 Task: Invite Team Member Softage.1@softage.net to Workspace Human Resources Software. Invite Team Member Softage.2@softage.net to Workspace Human Resources Software. Invite Team Member Softage.3@softage.net to Workspace Human Resources Software. Invite Team Member Softage.4@softage.net to Workspace Human Resources Software
Action: Mouse moved to (904, 131)
Screenshot: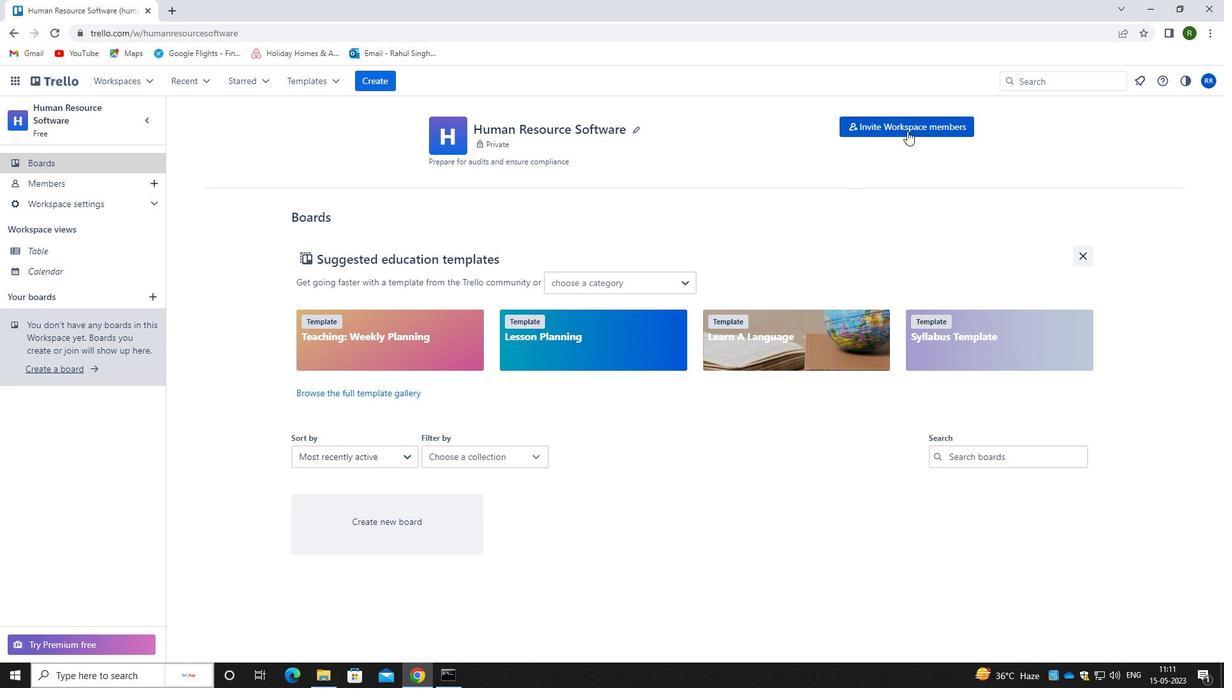 
Action: Mouse pressed left at (904, 131)
Screenshot: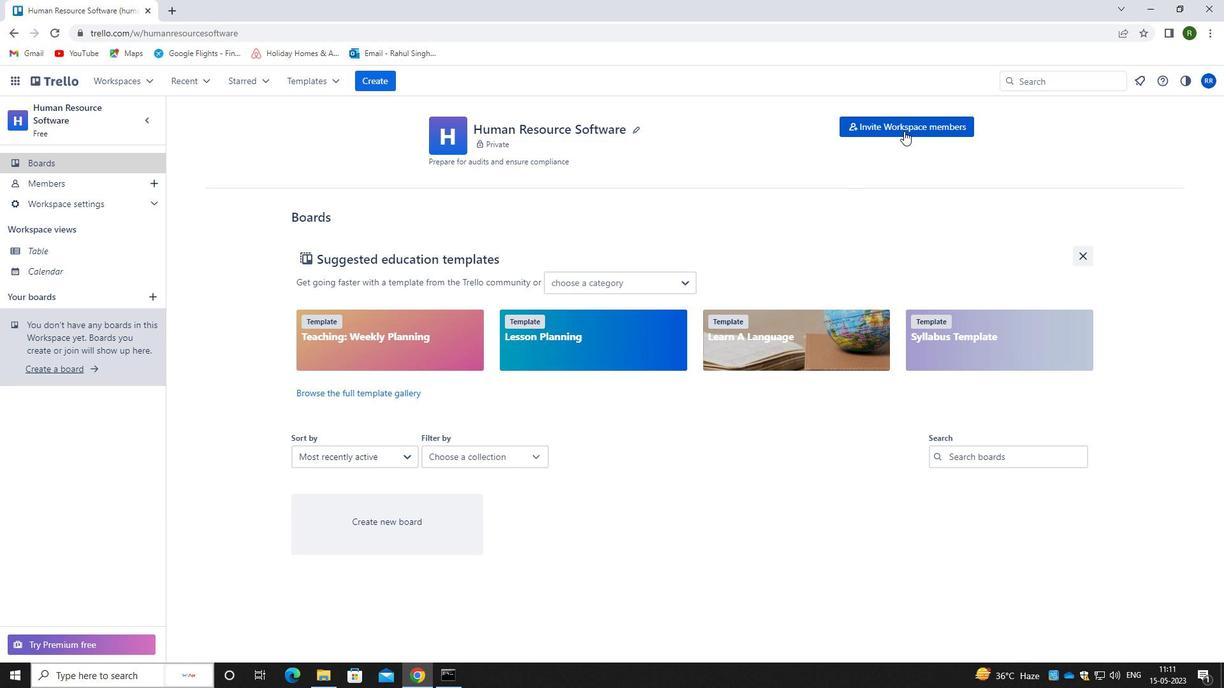 
Action: Mouse moved to (597, 334)
Screenshot: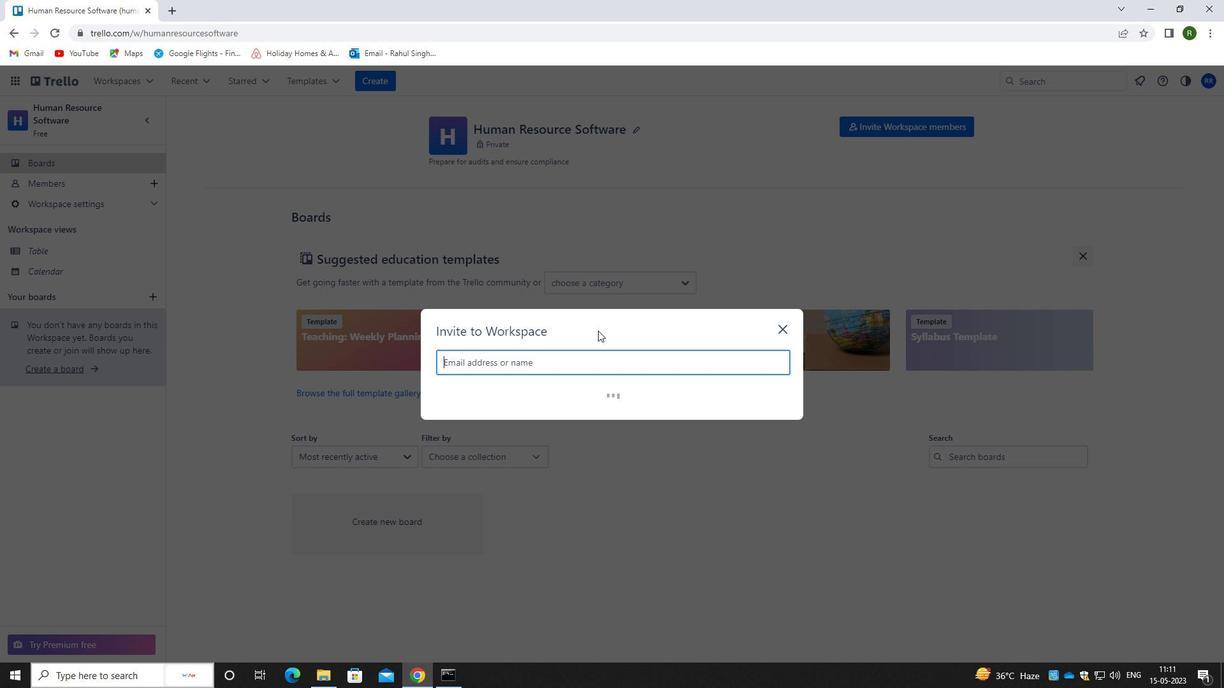 
Action: Key pressed <Key.caps_lock>s<Key.caps_lock>oftage.1<Key.shift>@SOFTAGE.NET
Screenshot: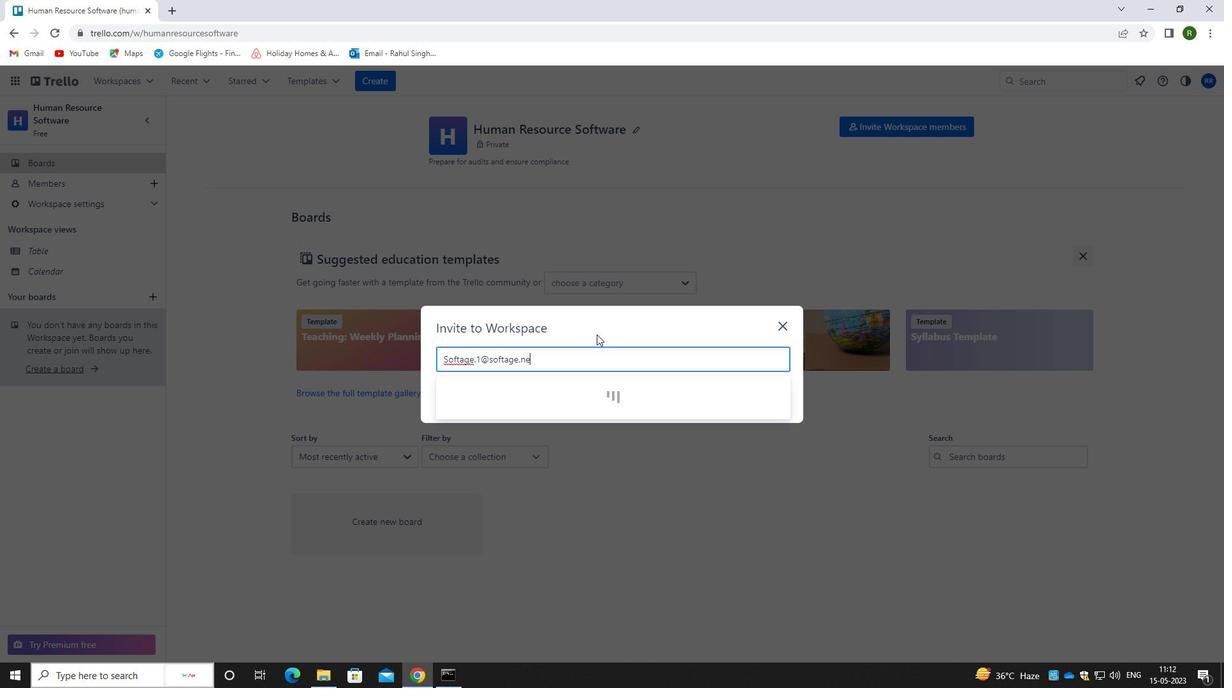 
Action: Mouse moved to (496, 391)
Screenshot: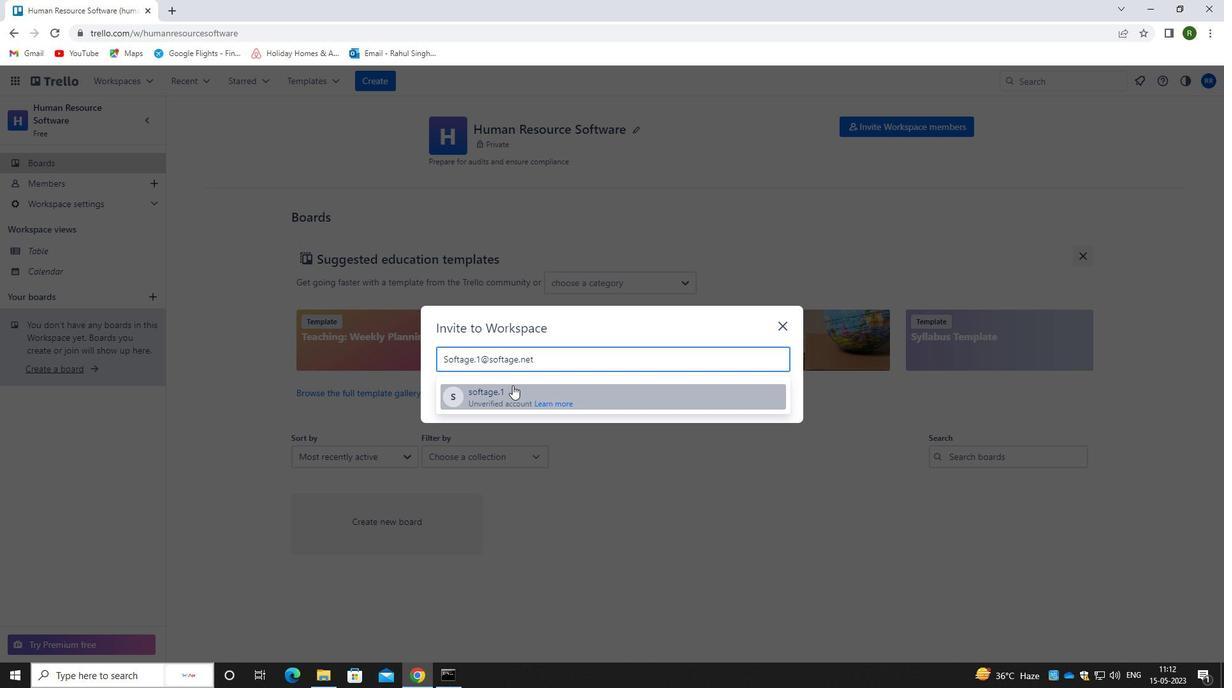 
Action: Mouse pressed left at (496, 391)
Screenshot: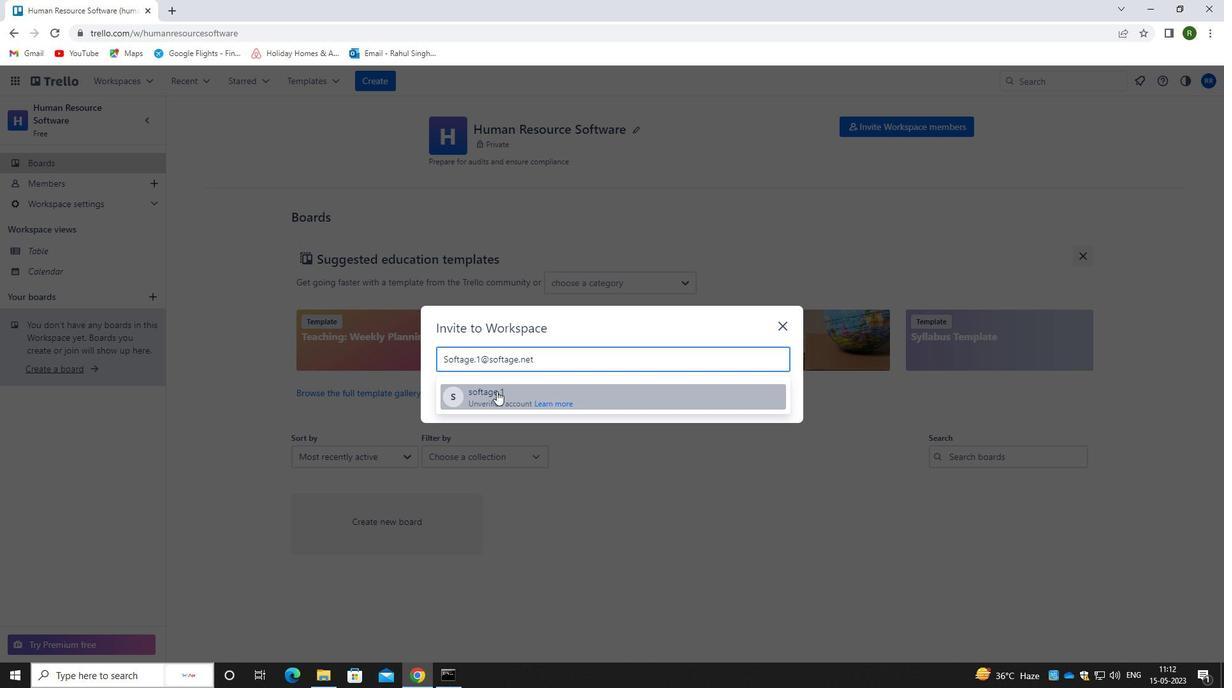 
Action: Mouse moved to (755, 341)
Screenshot: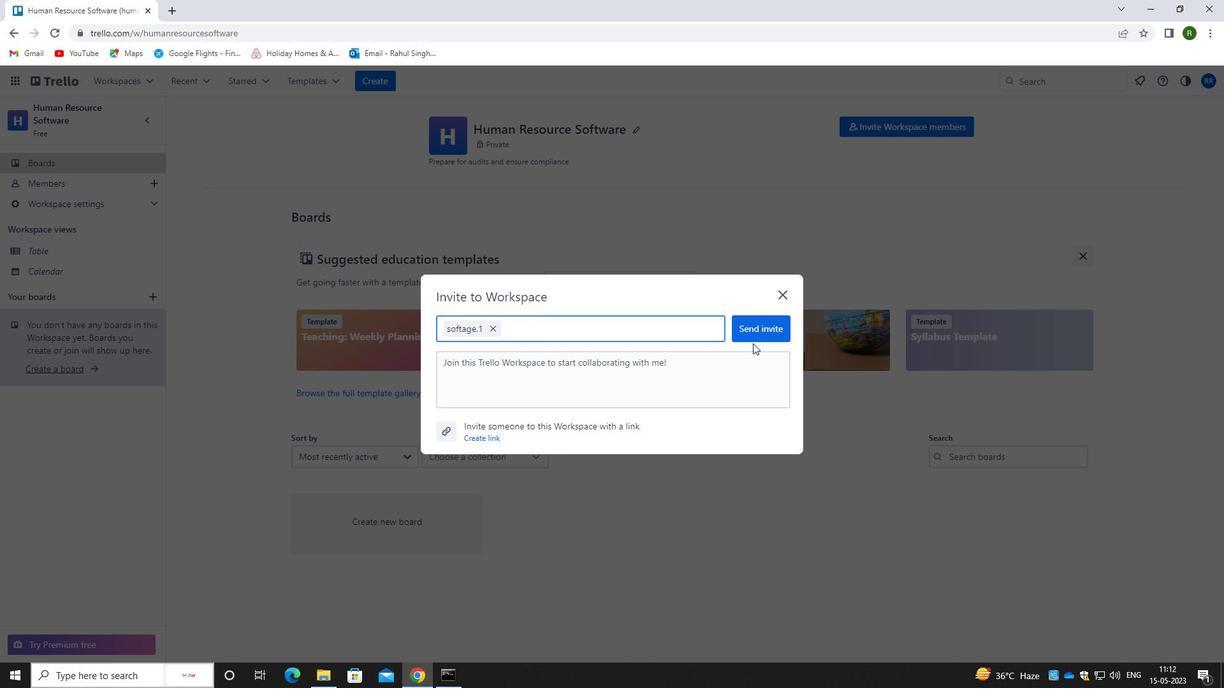 
Action: Mouse pressed left at (755, 341)
Screenshot: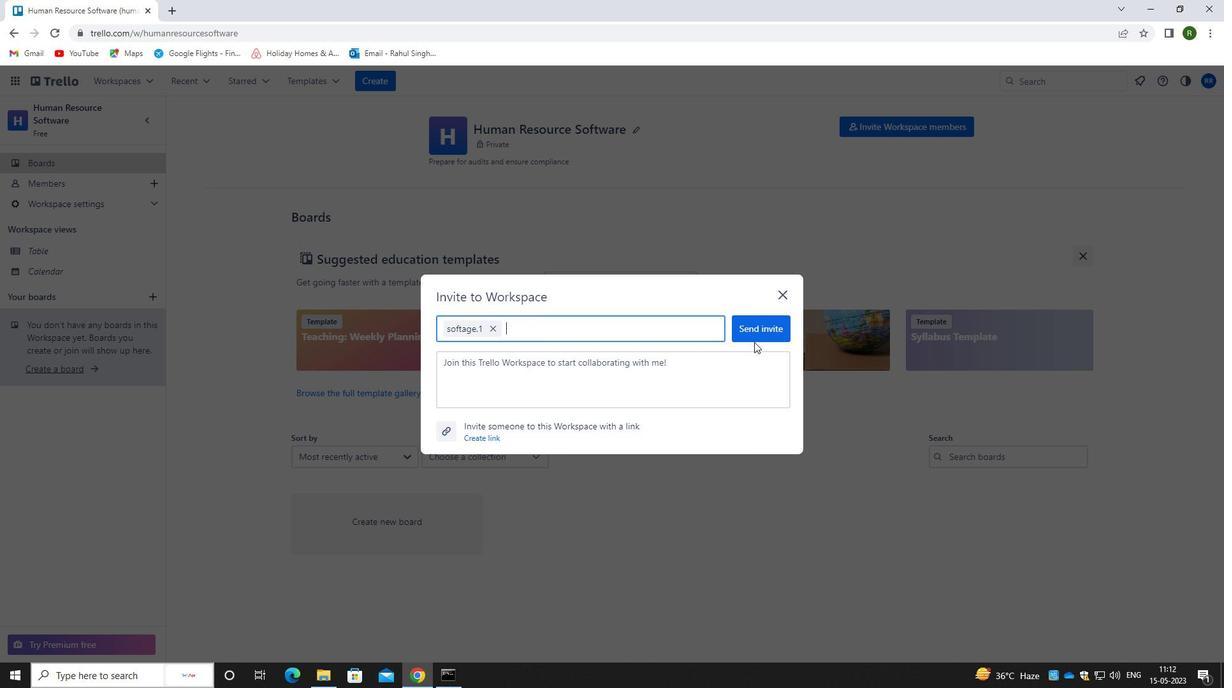 
Action: Mouse moved to (926, 132)
Screenshot: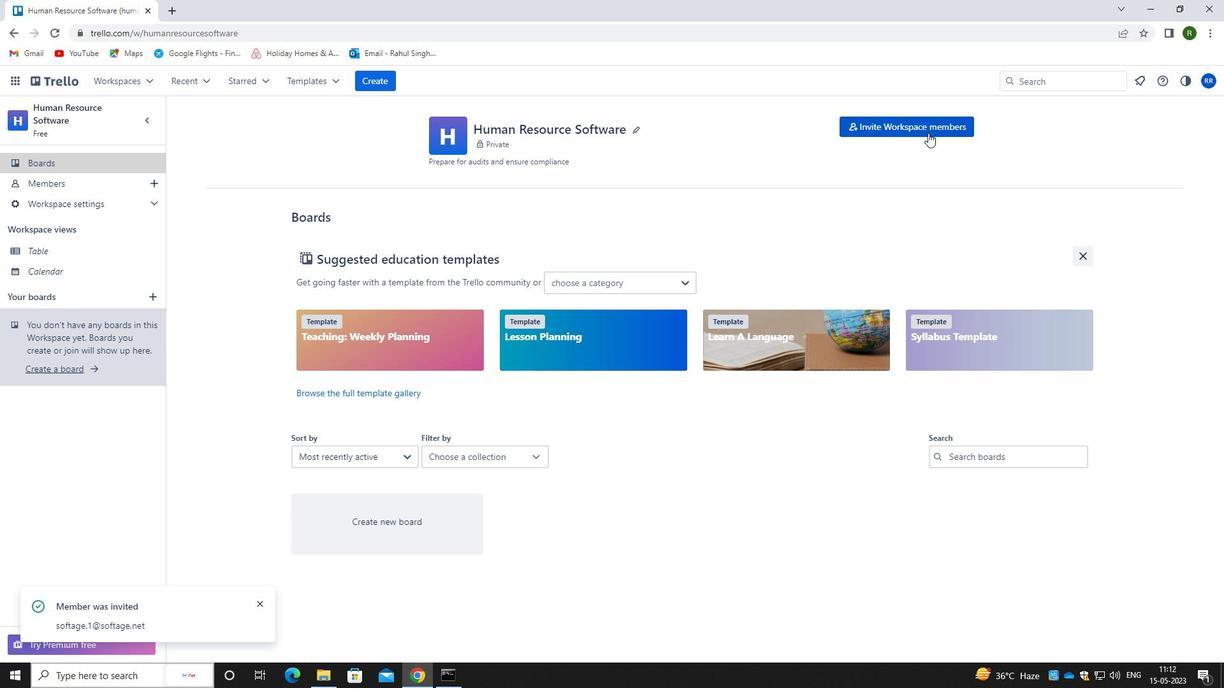 
Action: Mouse pressed left at (926, 132)
Screenshot: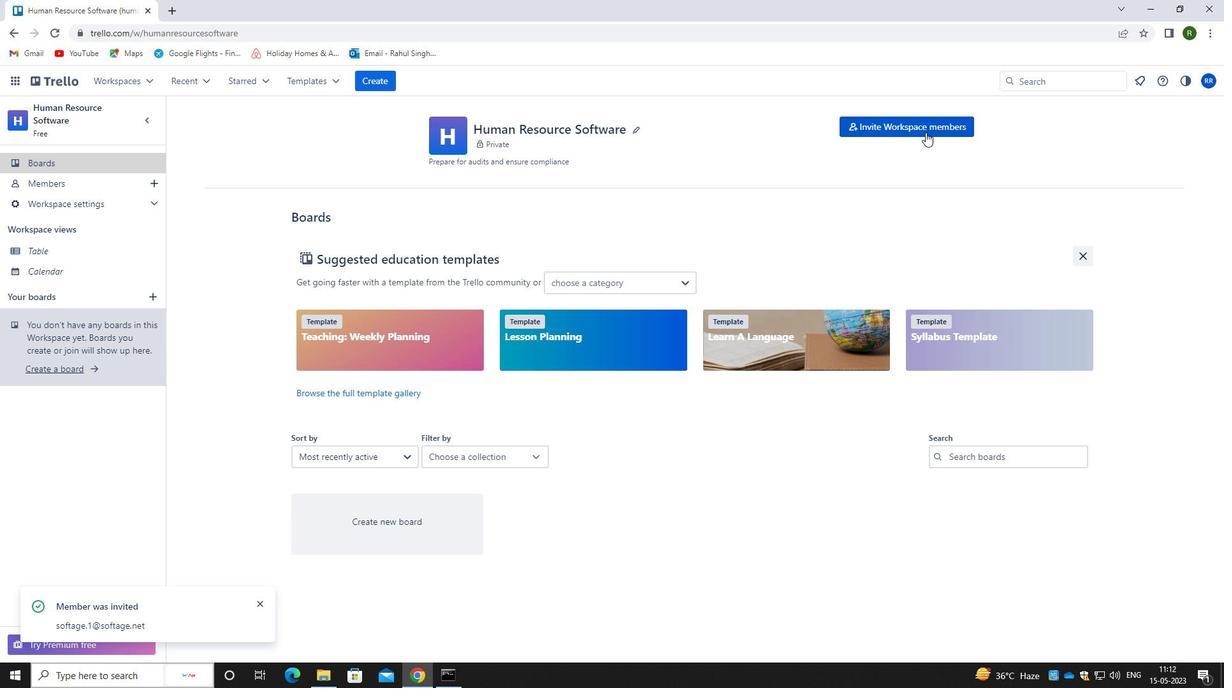 
Action: Mouse moved to (601, 337)
Screenshot: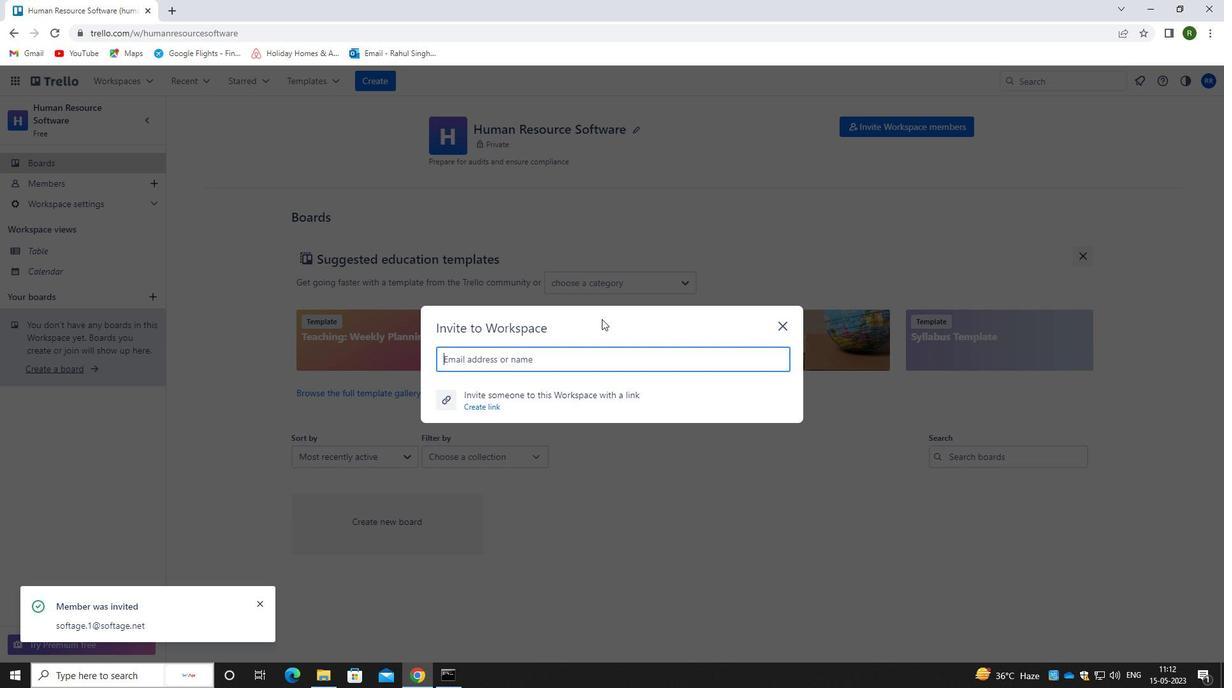 
Action: Key pressed <Key.caps_lock>S<Key.caps_lock>OFTAGE.2<Key.shift>@SOFTAGE.NET
Screenshot: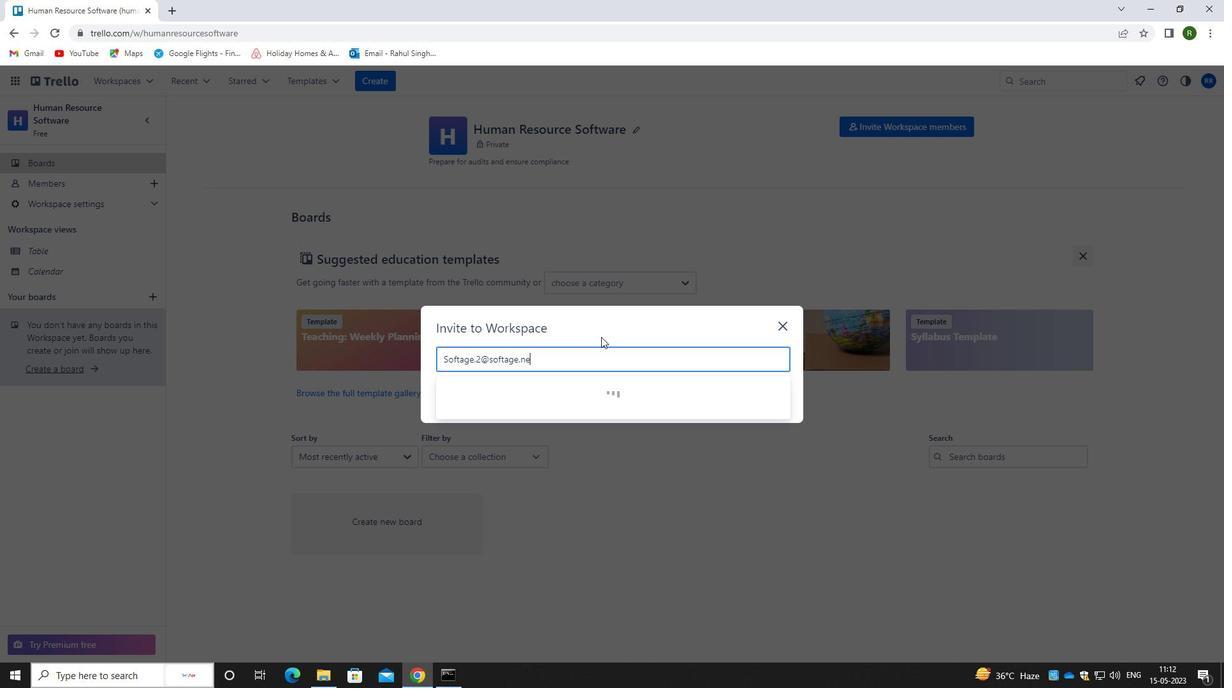 
Action: Mouse moved to (487, 398)
Screenshot: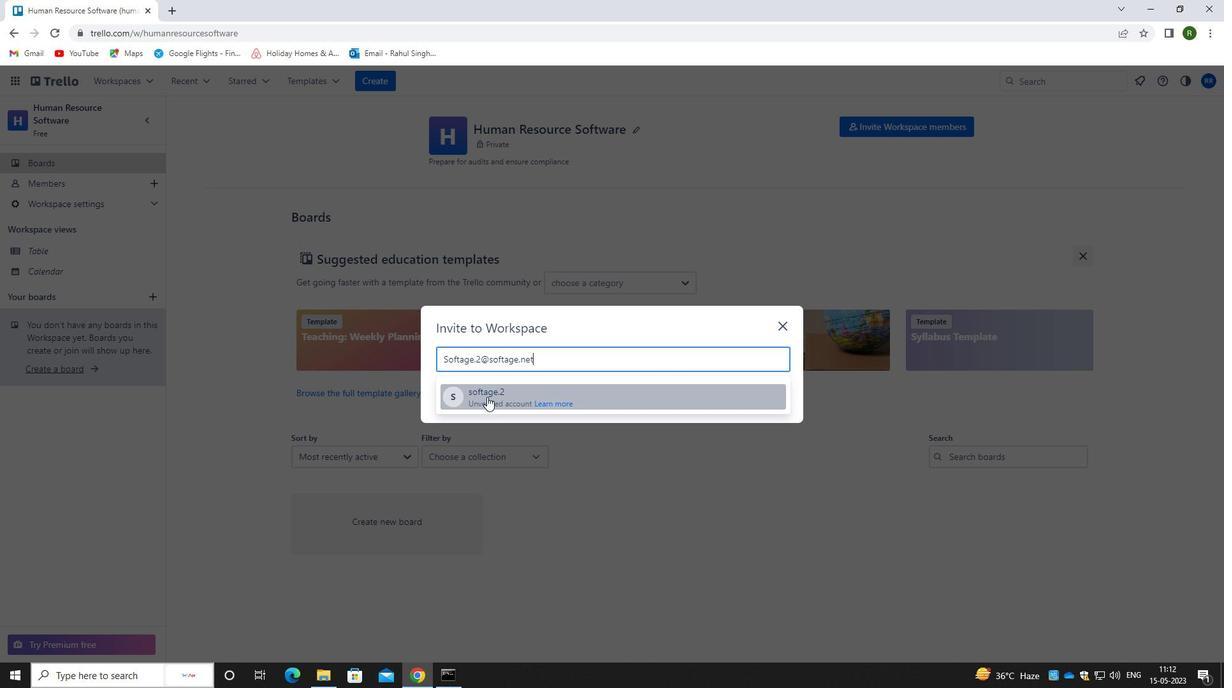 
Action: Mouse pressed left at (487, 398)
Screenshot: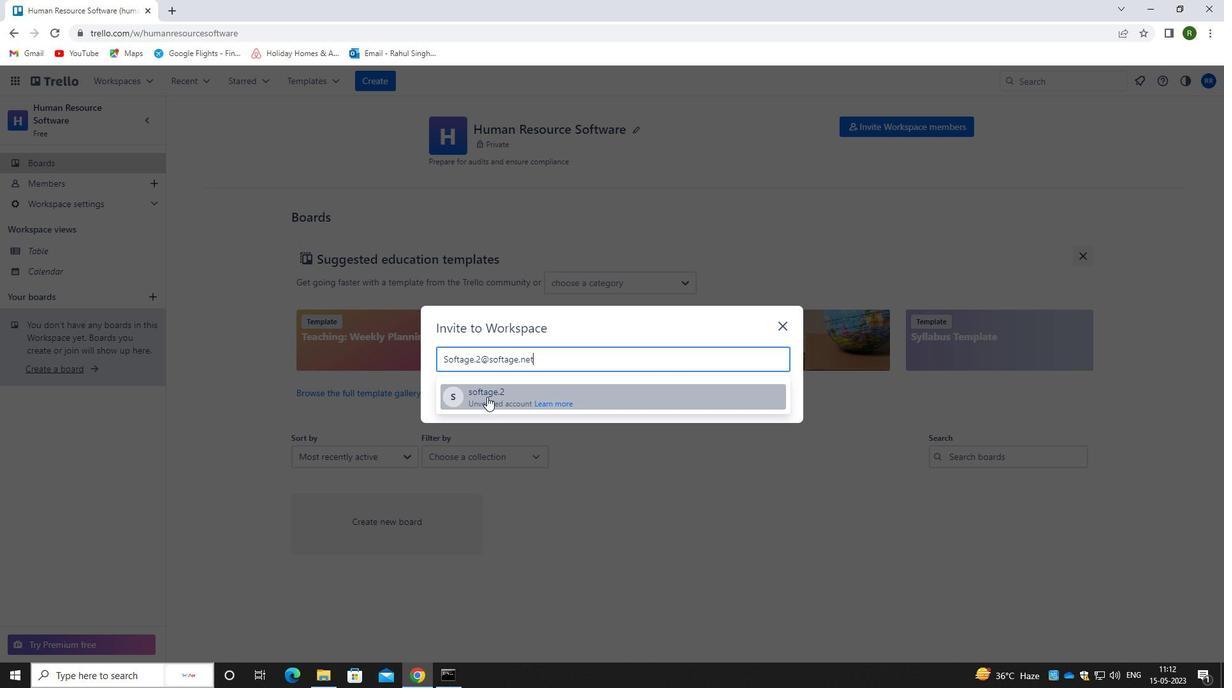 
Action: Mouse moved to (774, 330)
Screenshot: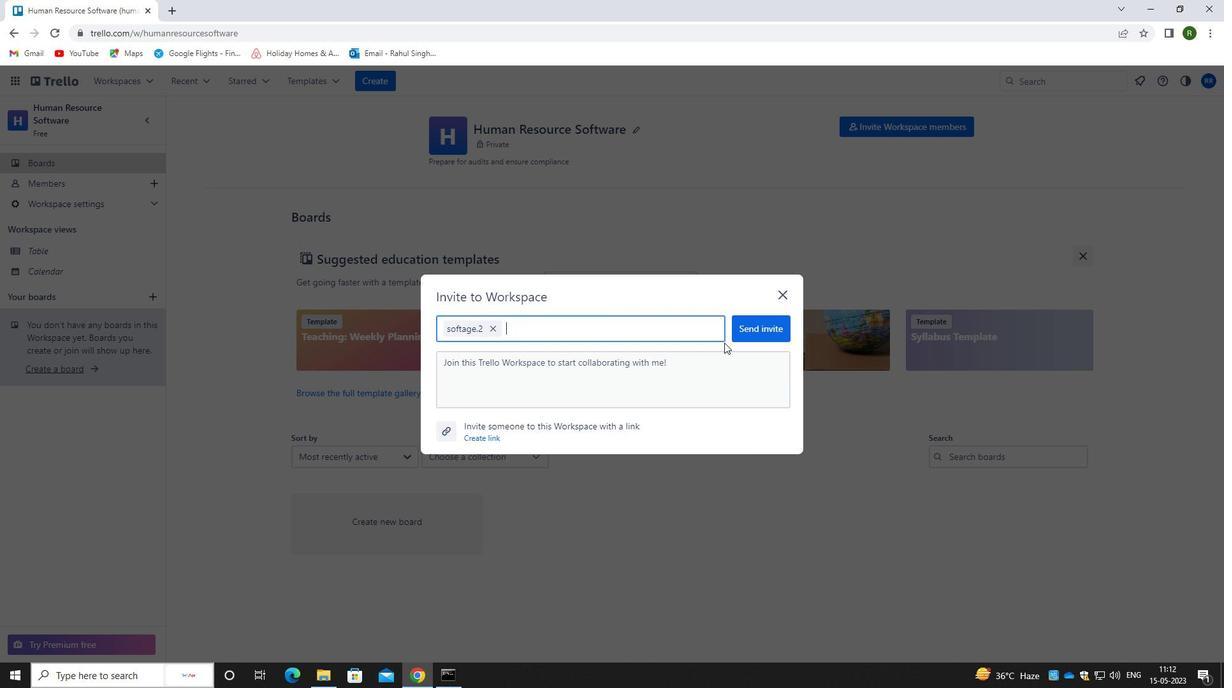 
Action: Mouse pressed left at (774, 330)
Screenshot: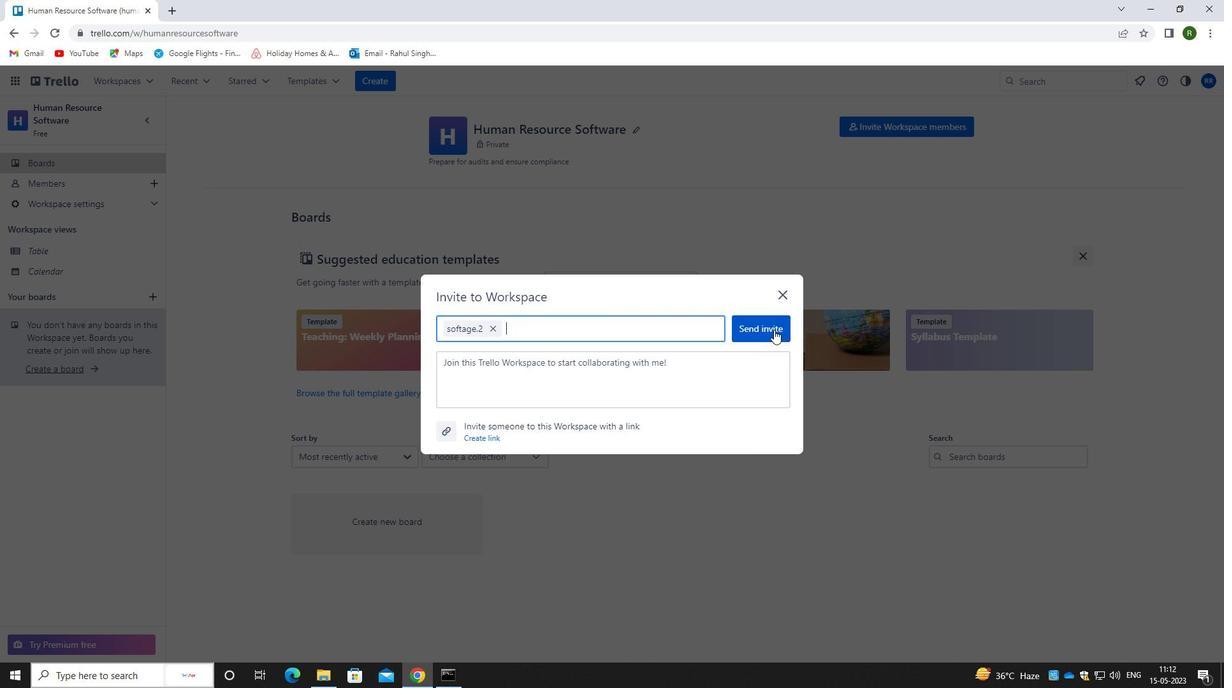 
Action: Mouse moved to (926, 126)
Screenshot: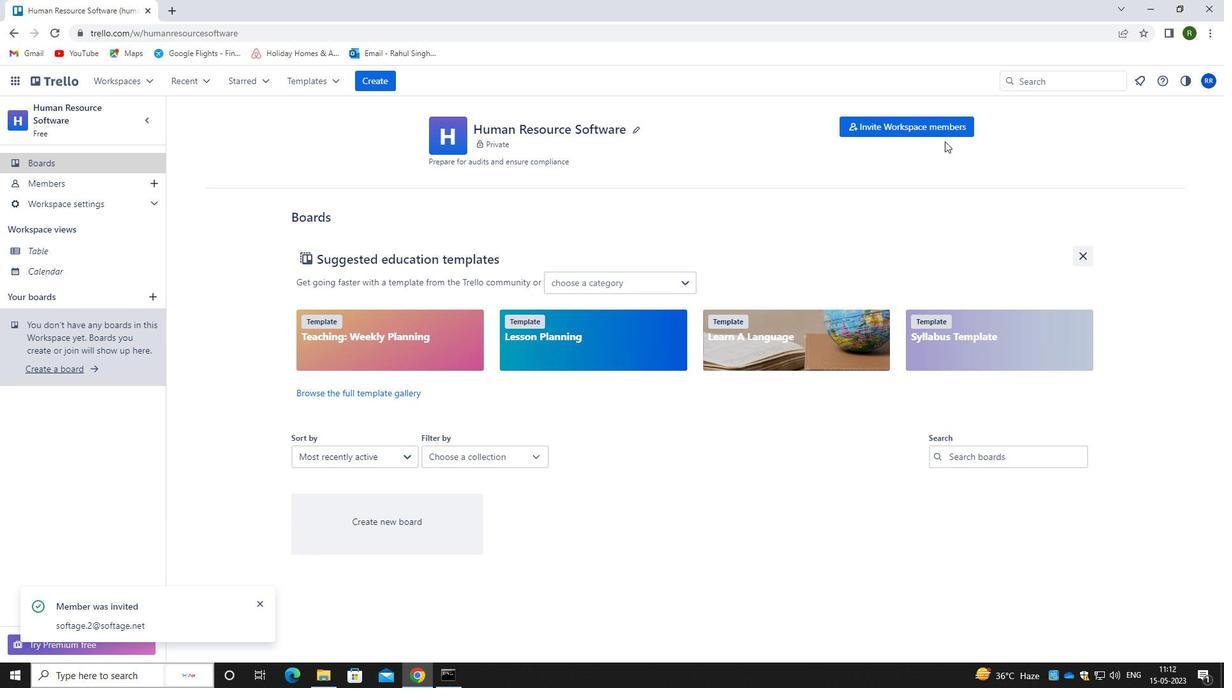 
Action: Mouse pressed left at (926, 126)
Screenshot: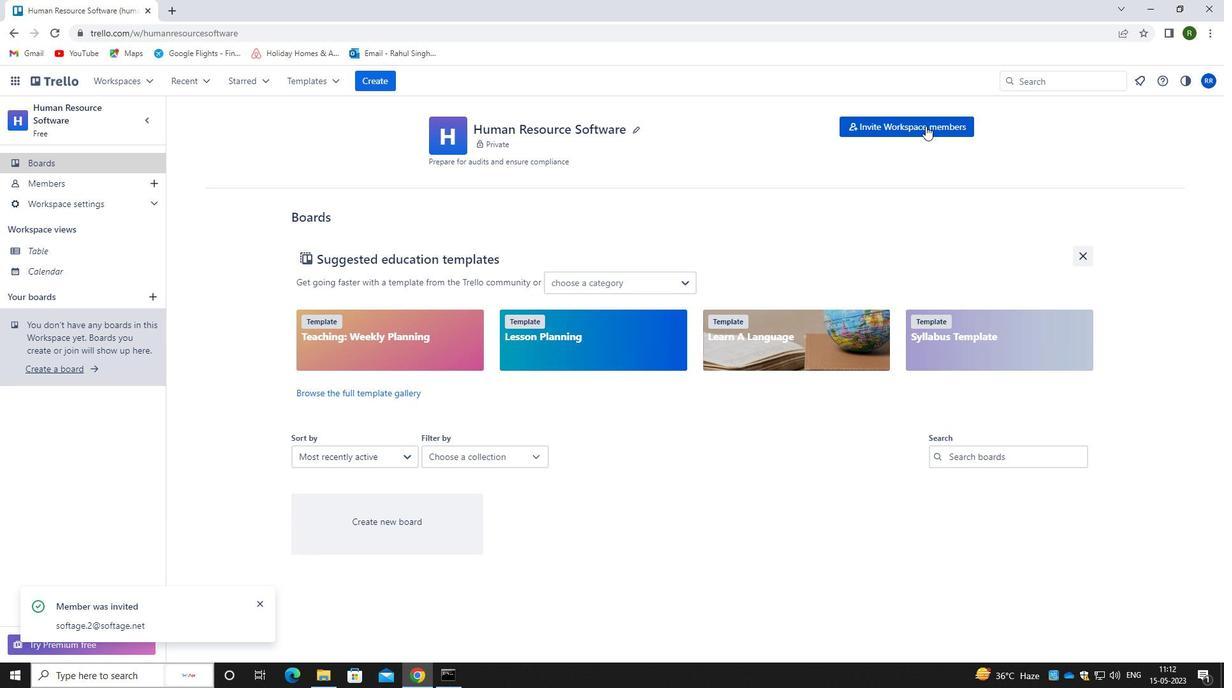 
Action: Mouse moved to (794, 223)
Screenshot: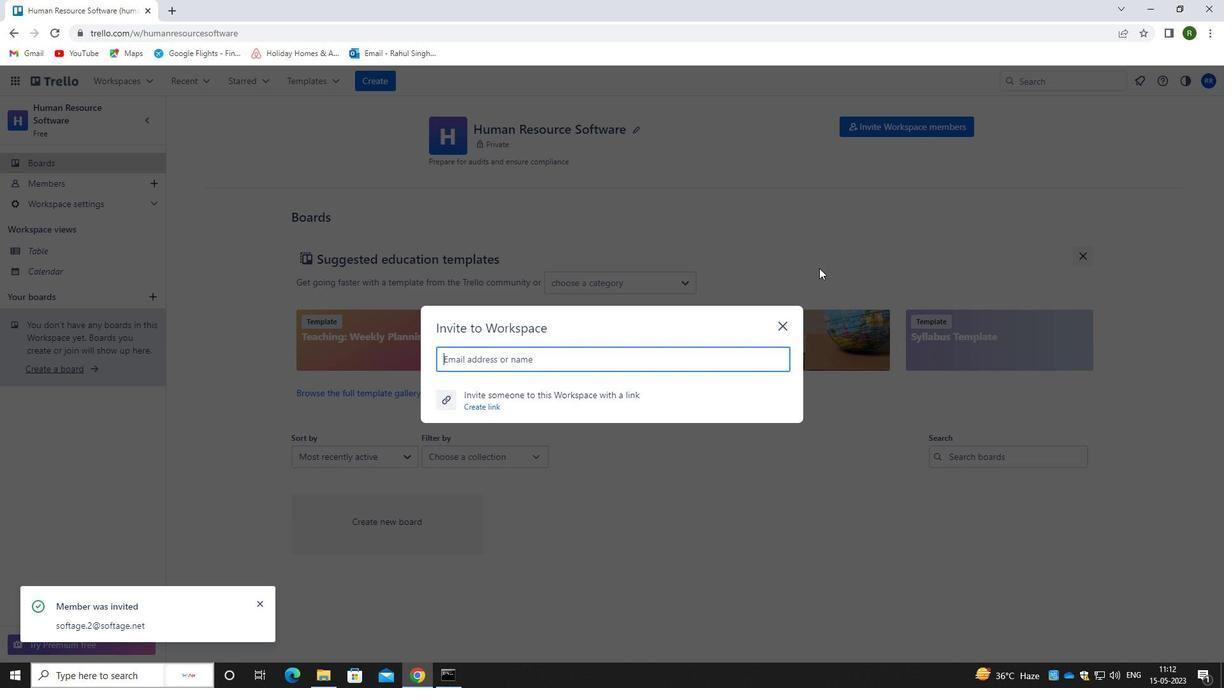 
Action: Mouse pressed left at (794, 223)
Screenshot: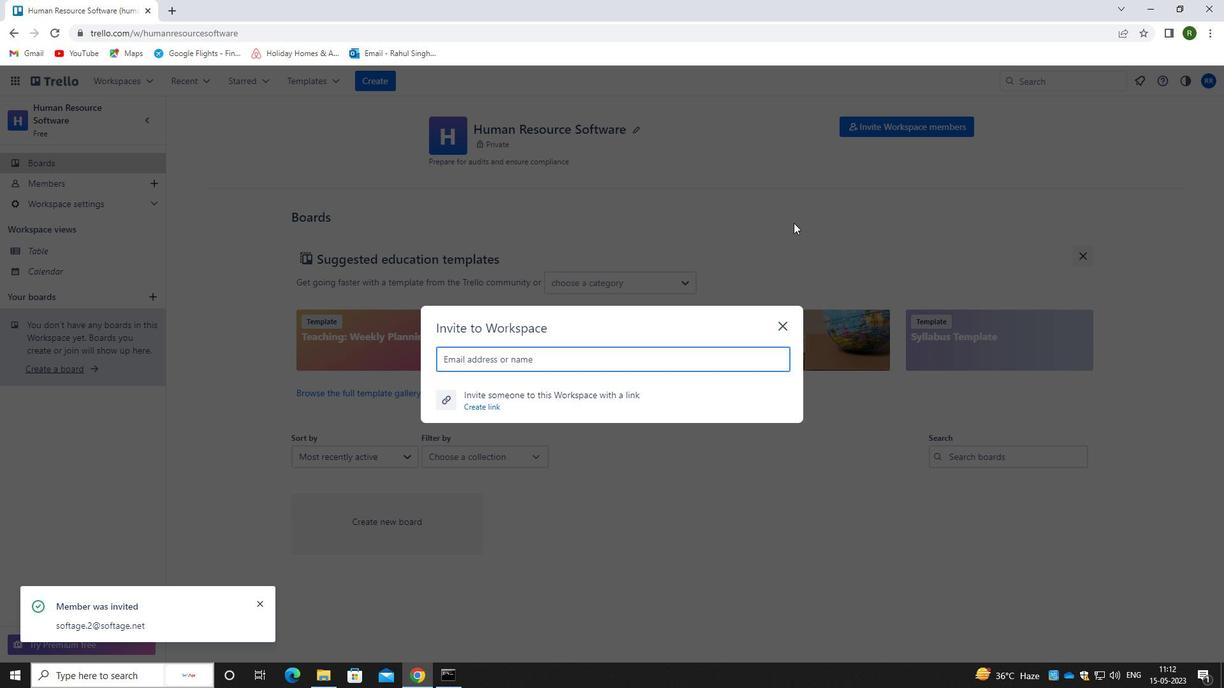 
Action: Mouse moved to (905, 123)
Screenshot: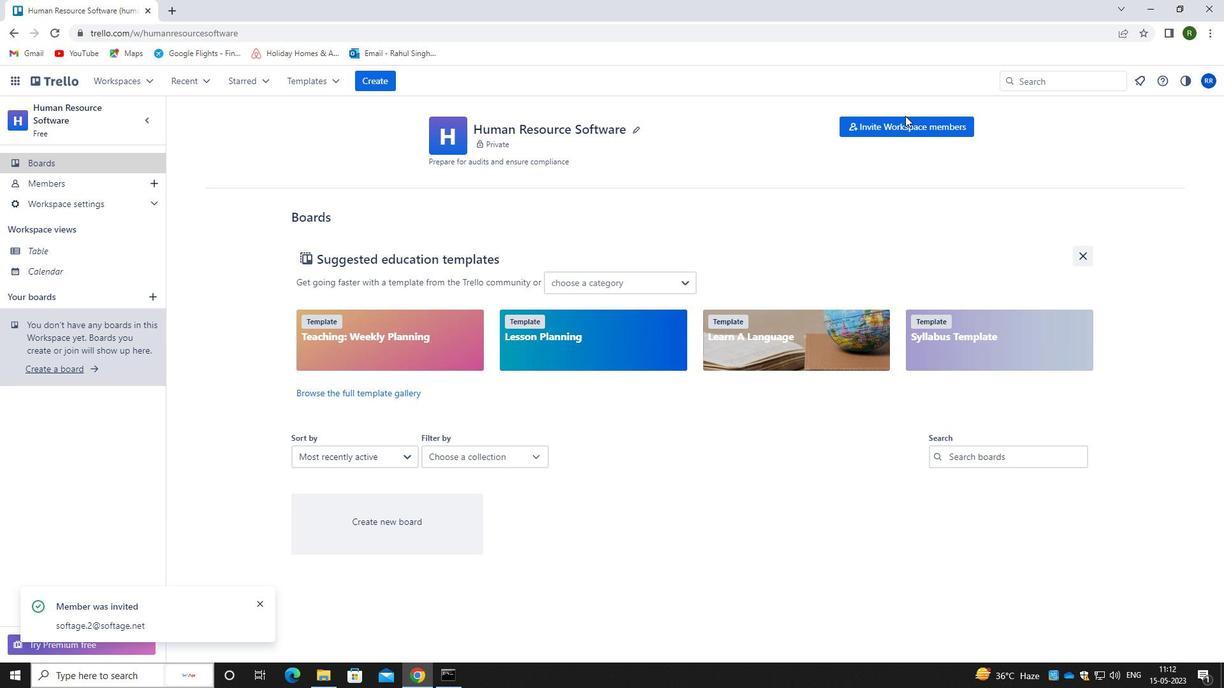 
Action: Mouse pressed left at (905, 123)
Screenshot: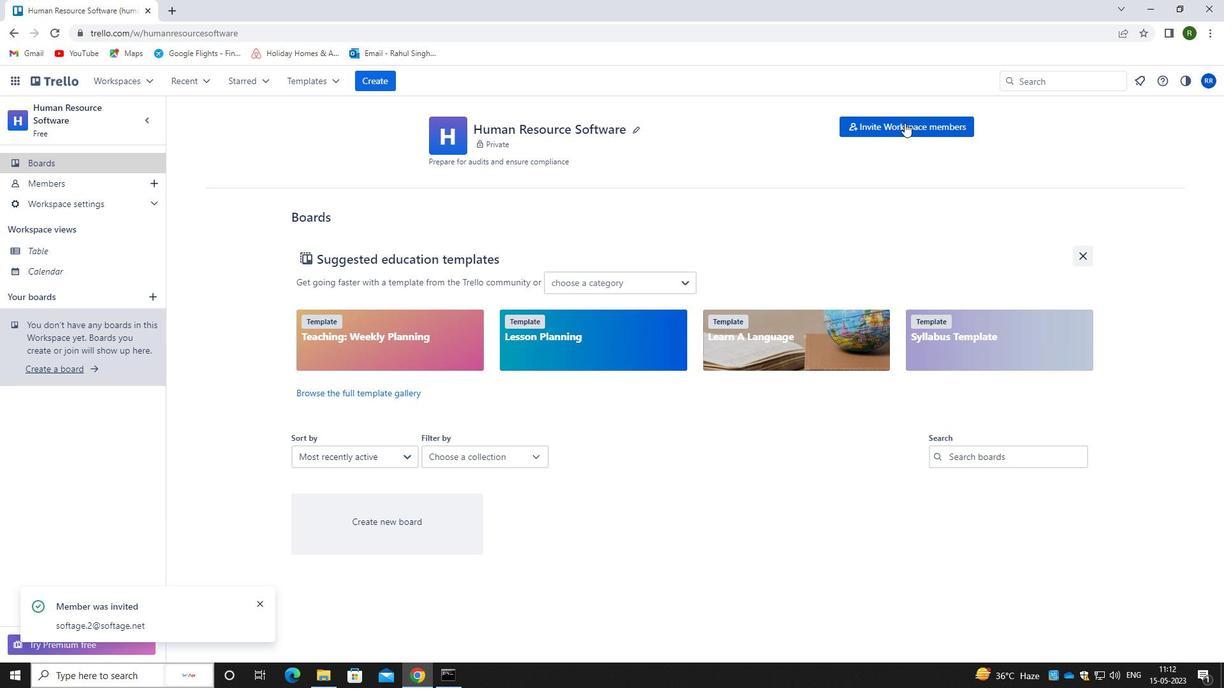 
Action: Mouse moved to (648, 345)
Screenshot: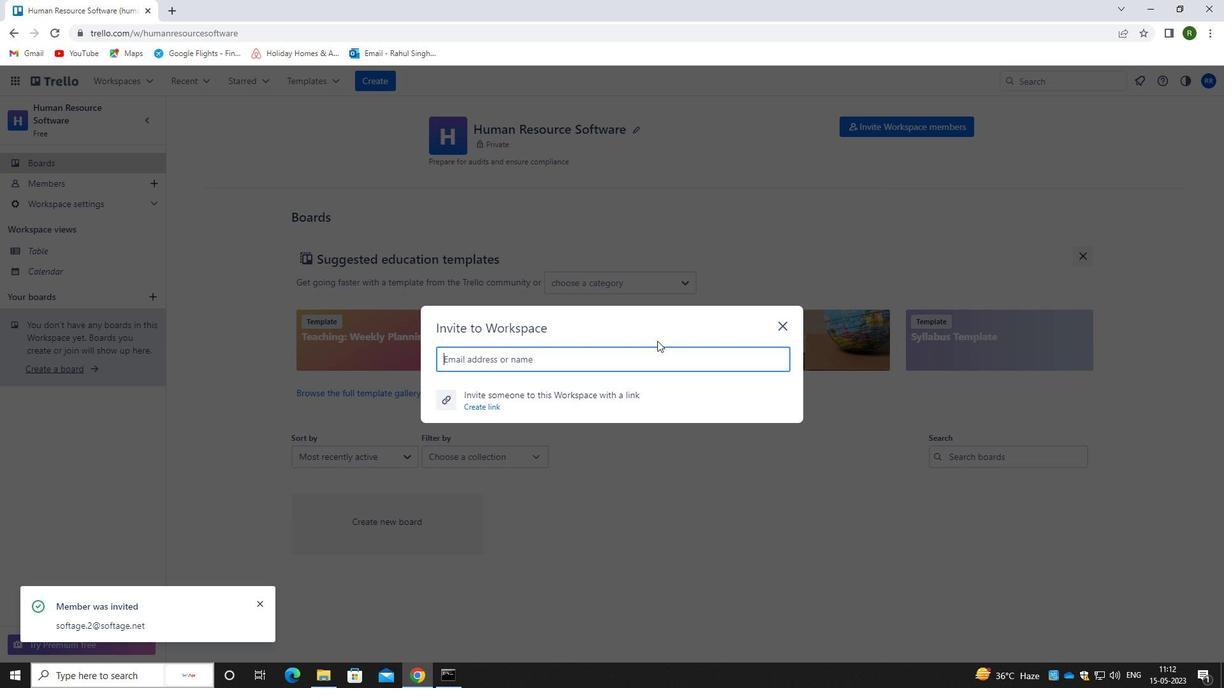
Action: Key pressed <Key.shift>SOFTAGE.3<Key.shift>@SOFTAGE.NET
Screenshot: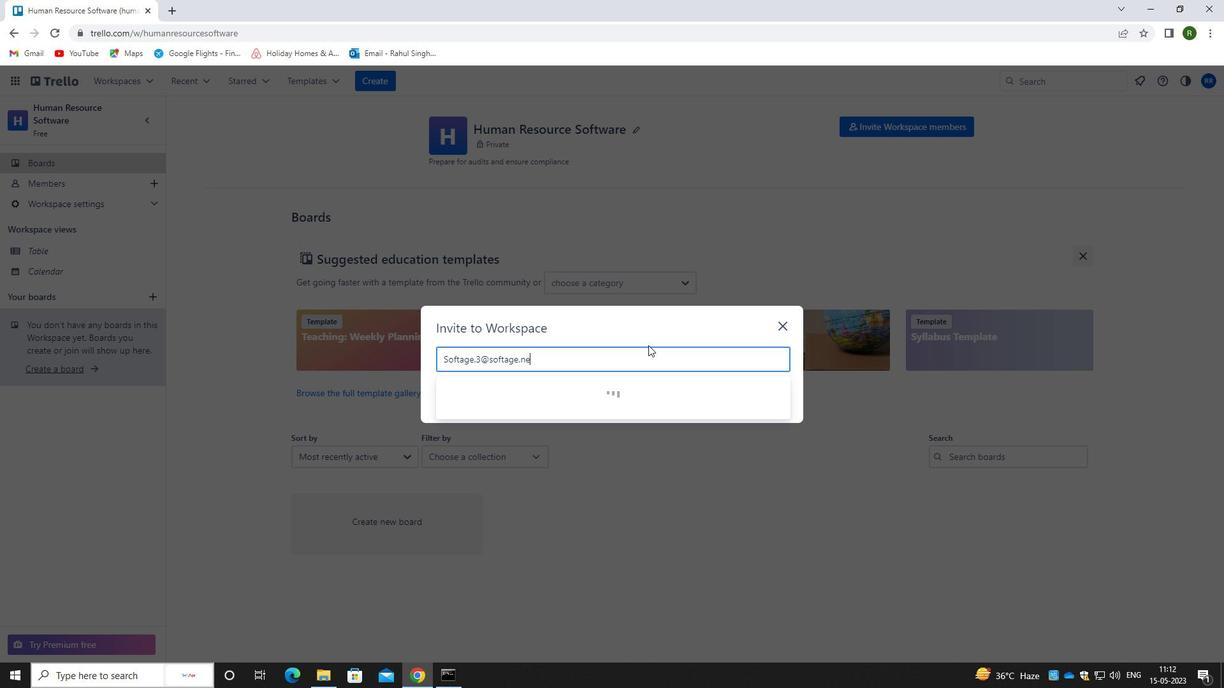 
Action: Mouse moved to (517, 389)
Screenshot: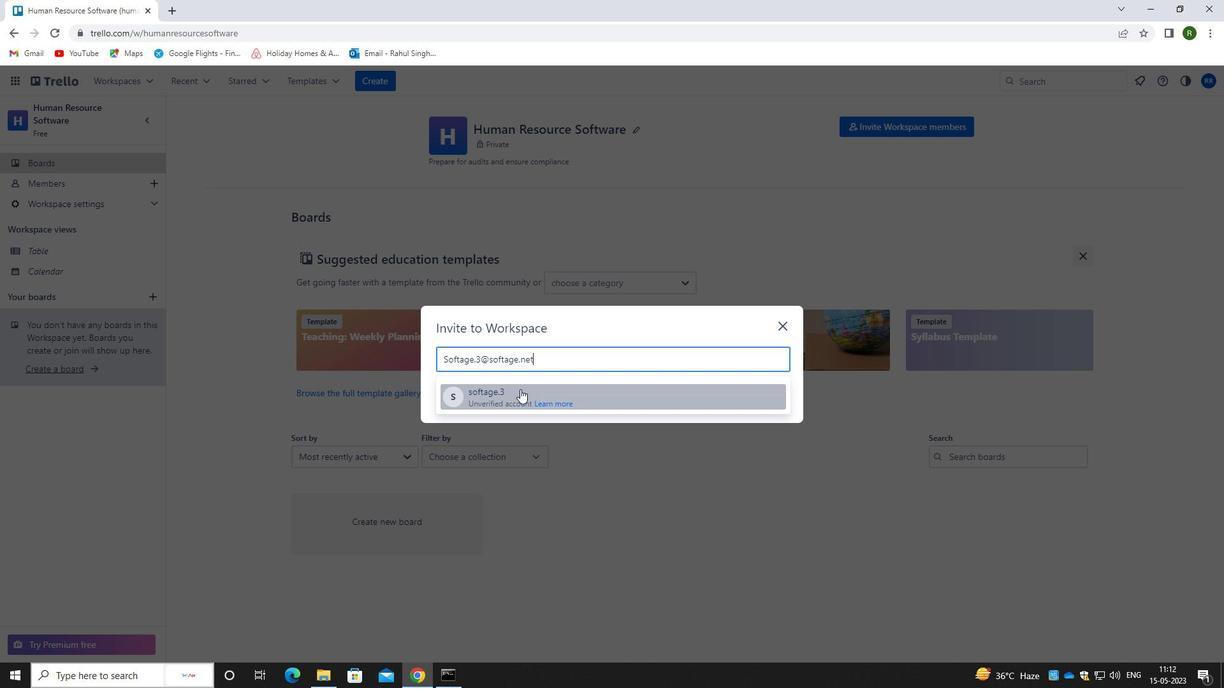 
Action: Mouse pressed left at (517, 389)
Screenshot: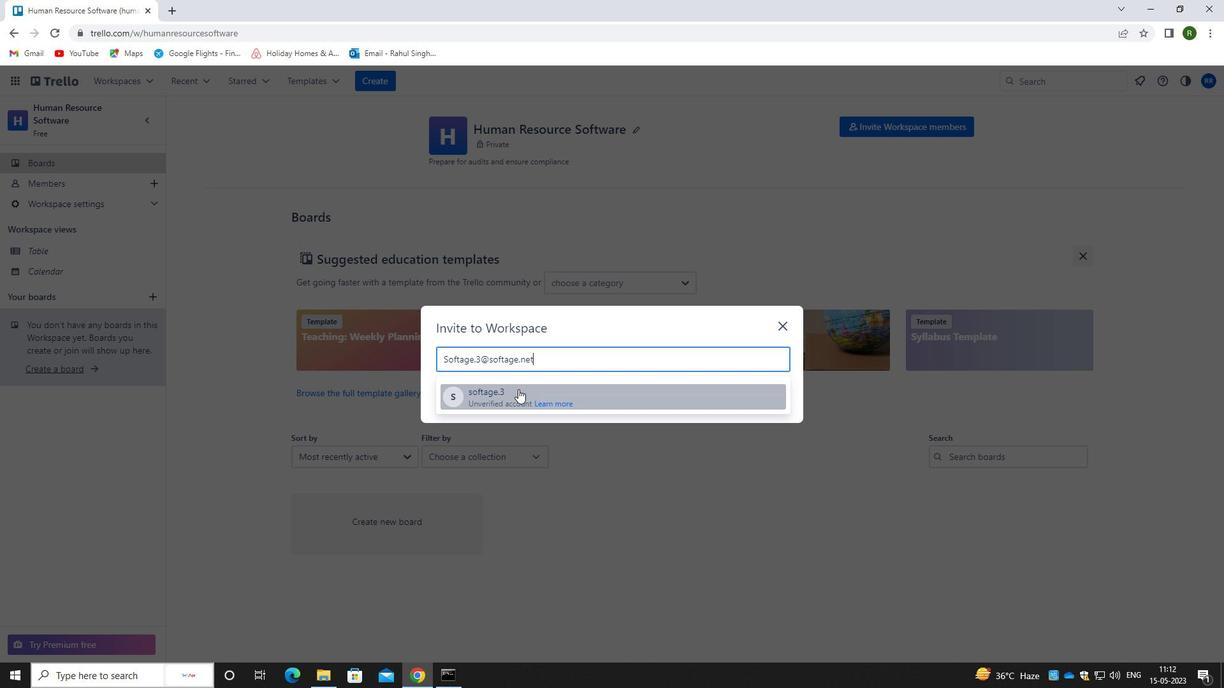 
Action: Mouse moved to (750, 326)
Screenshot: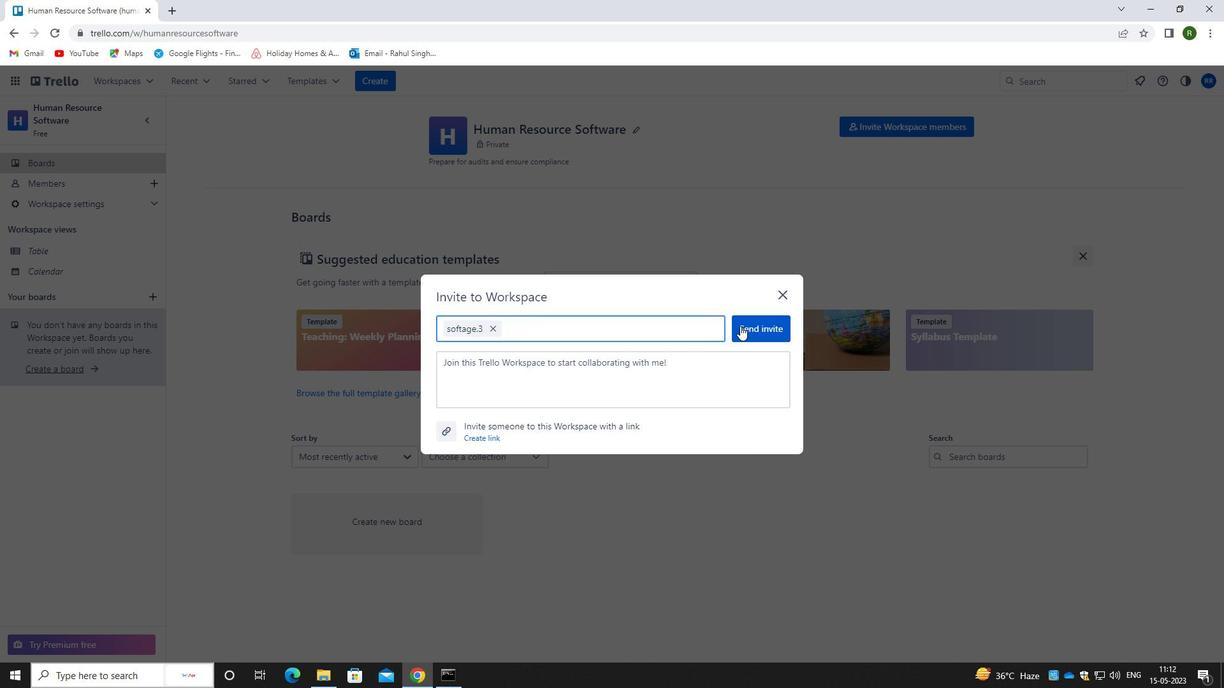 
Action: Mouse pressed left at (750, 326)
Screenshot: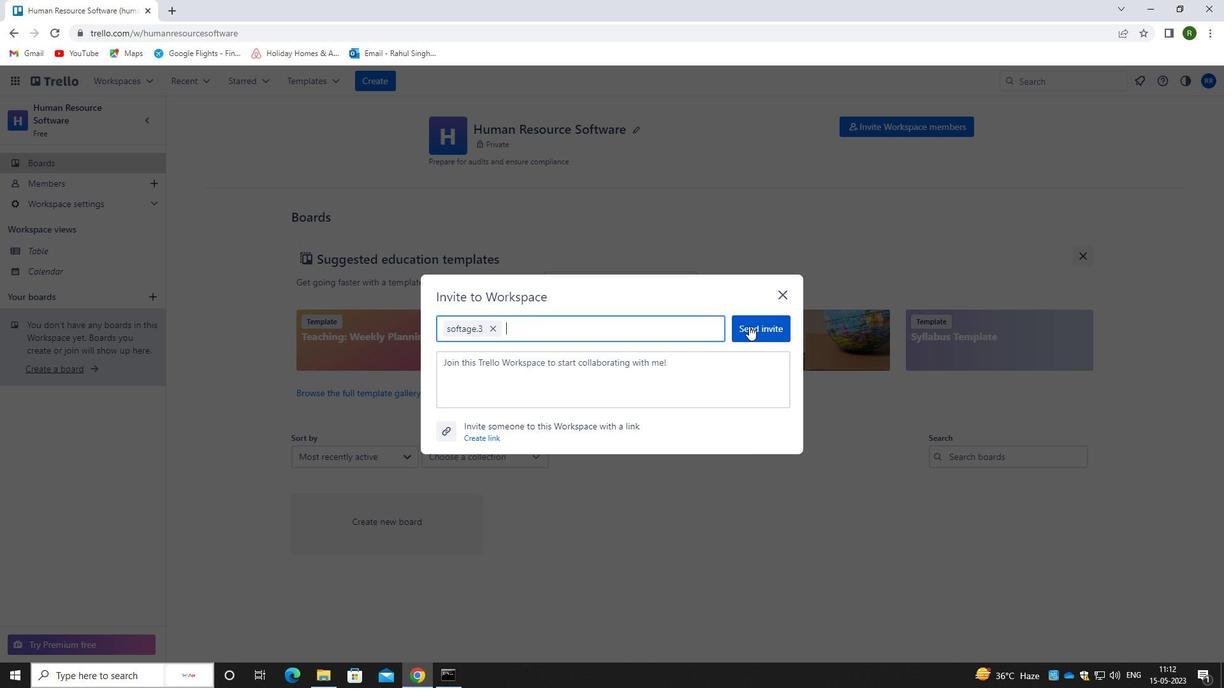
Action: Mouse moved to (905, 128)
Screenshot: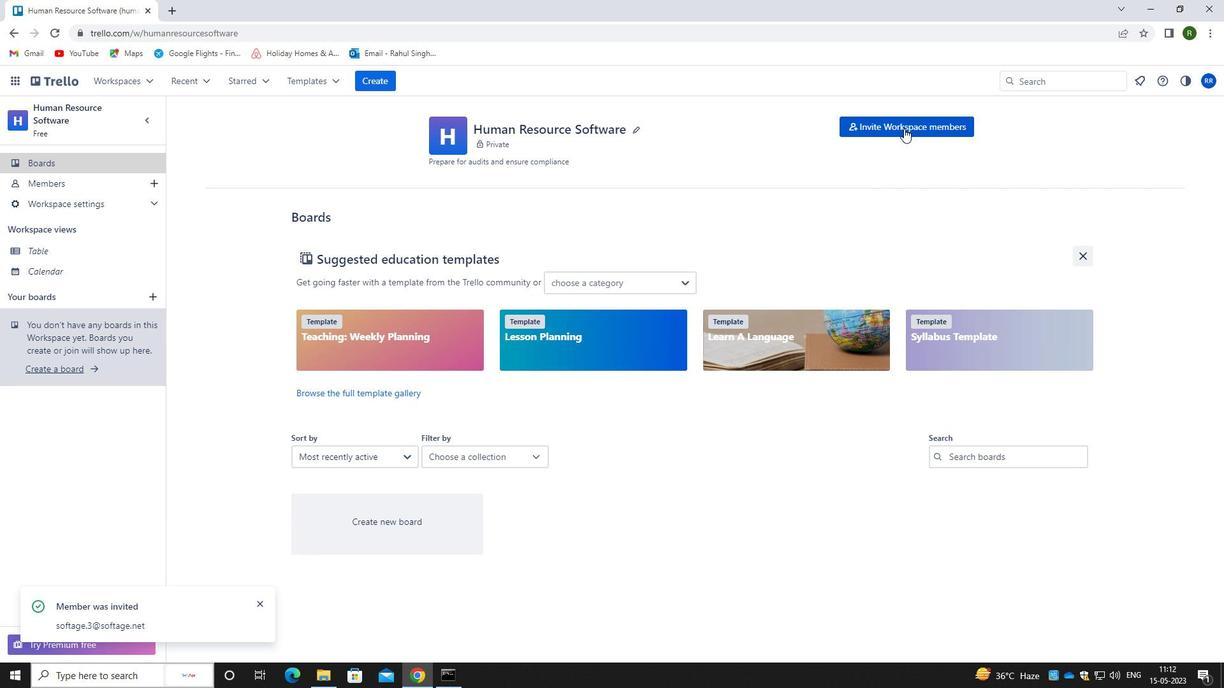 
Action: Mouse pressed left at (905, 128)
Screenshot: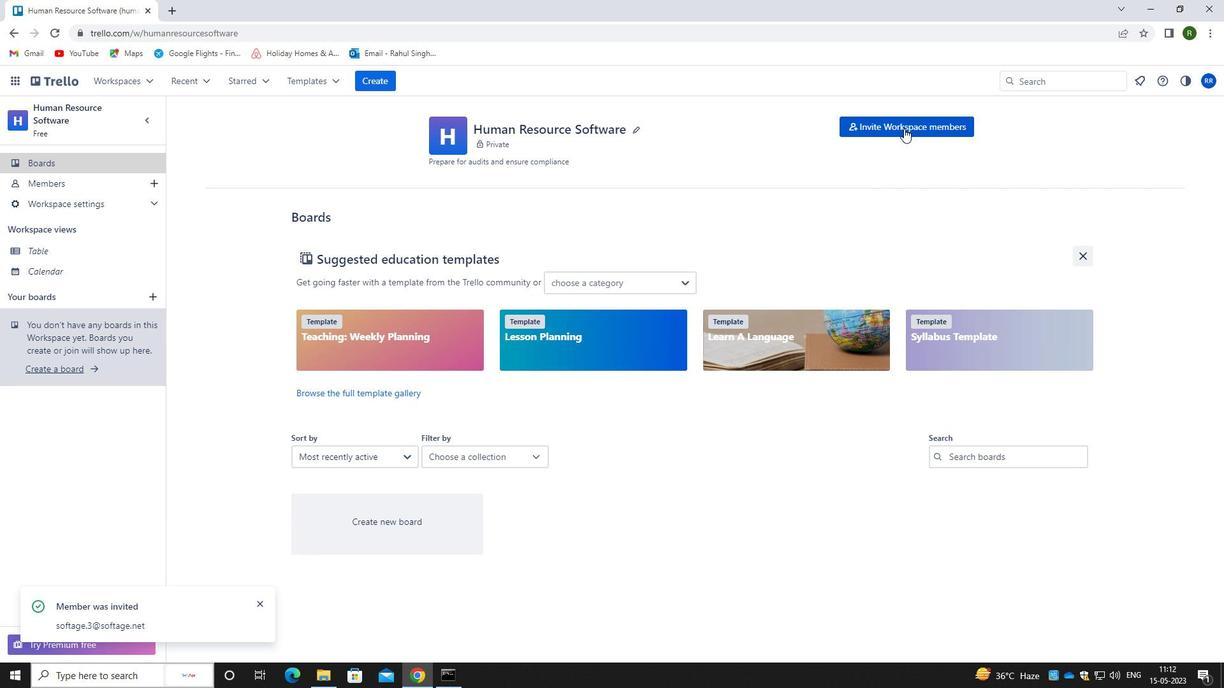 
Action: Mouse moved to (639, 328)
Screenshot: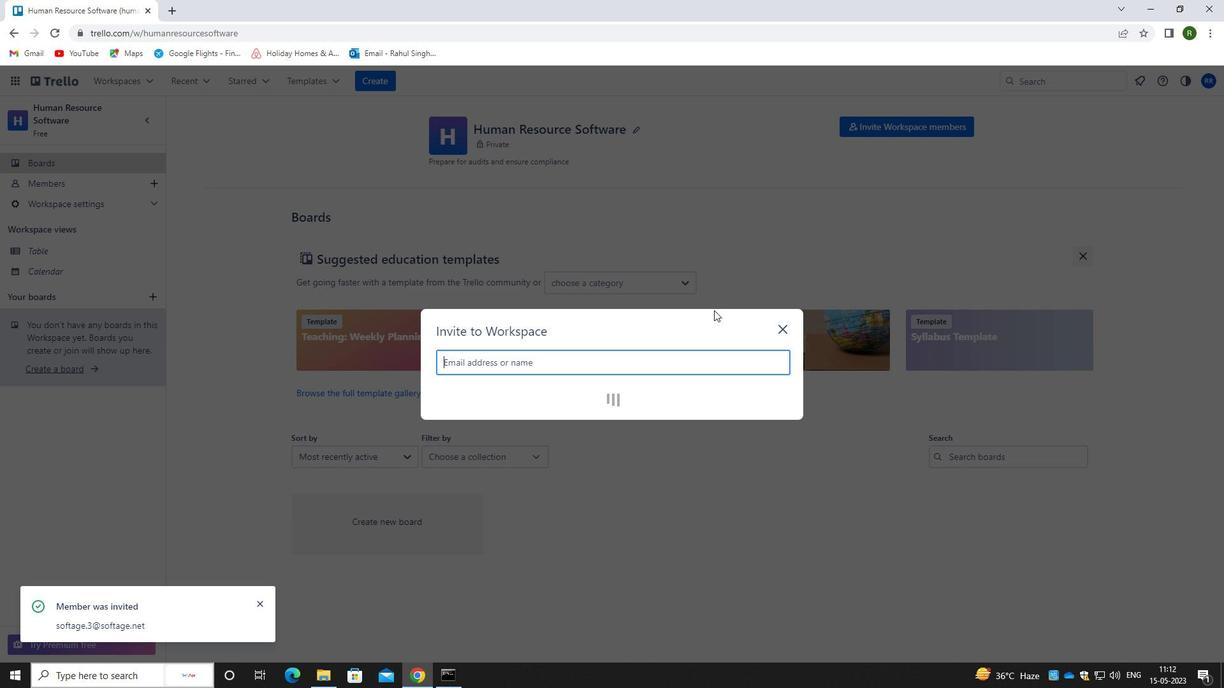 
Action: Key pressed <Key.shift>SOFTAGE.4<Key.shift>@SOFTAGE.NET
Screenshot: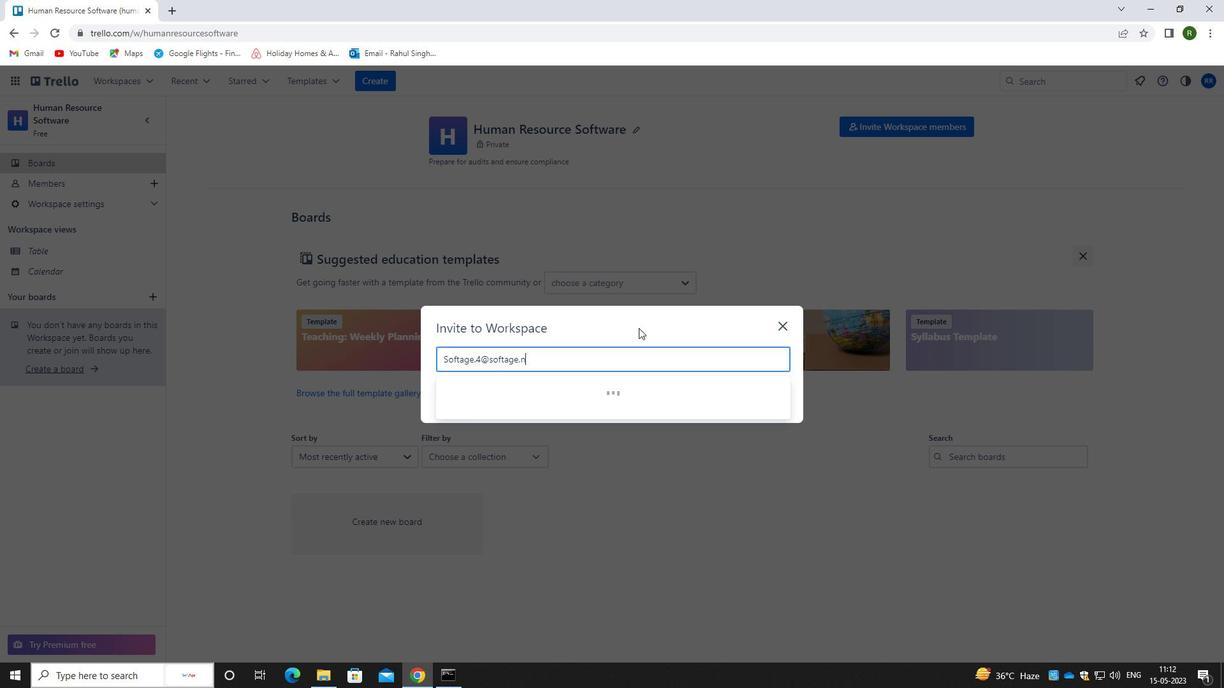 
Action: Mouse moved to (485, 398)
Screenshot: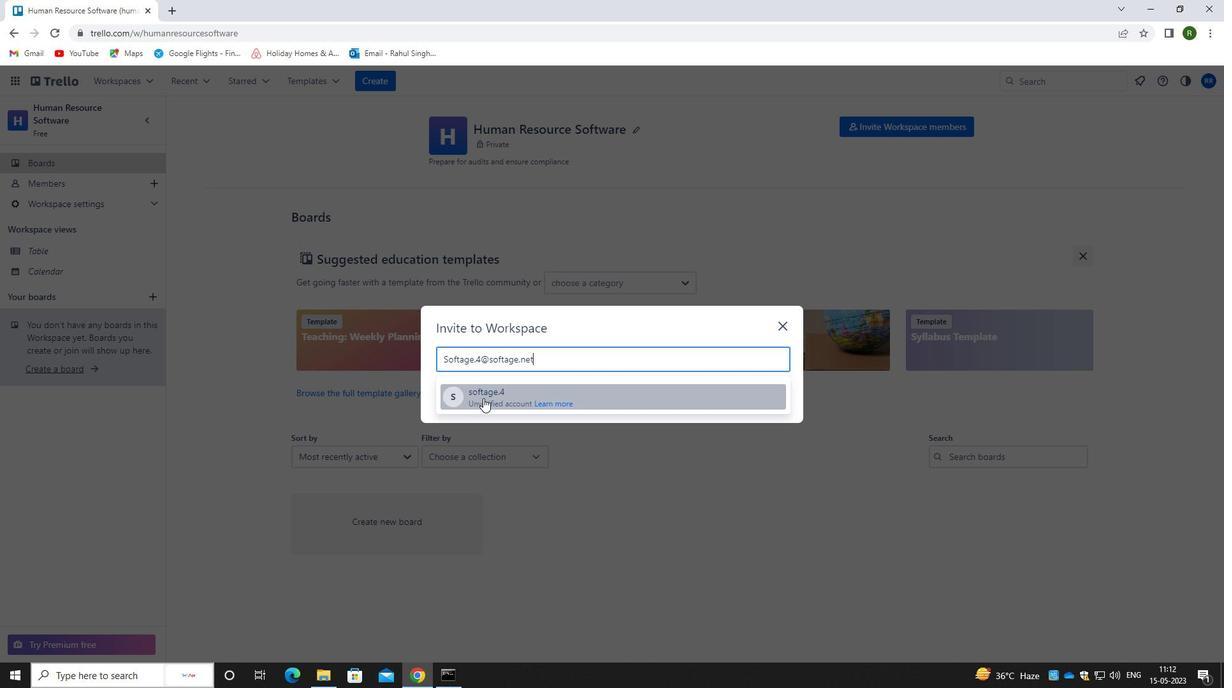 
Action: Mouse pressed left at (485, 398)
Screenshot: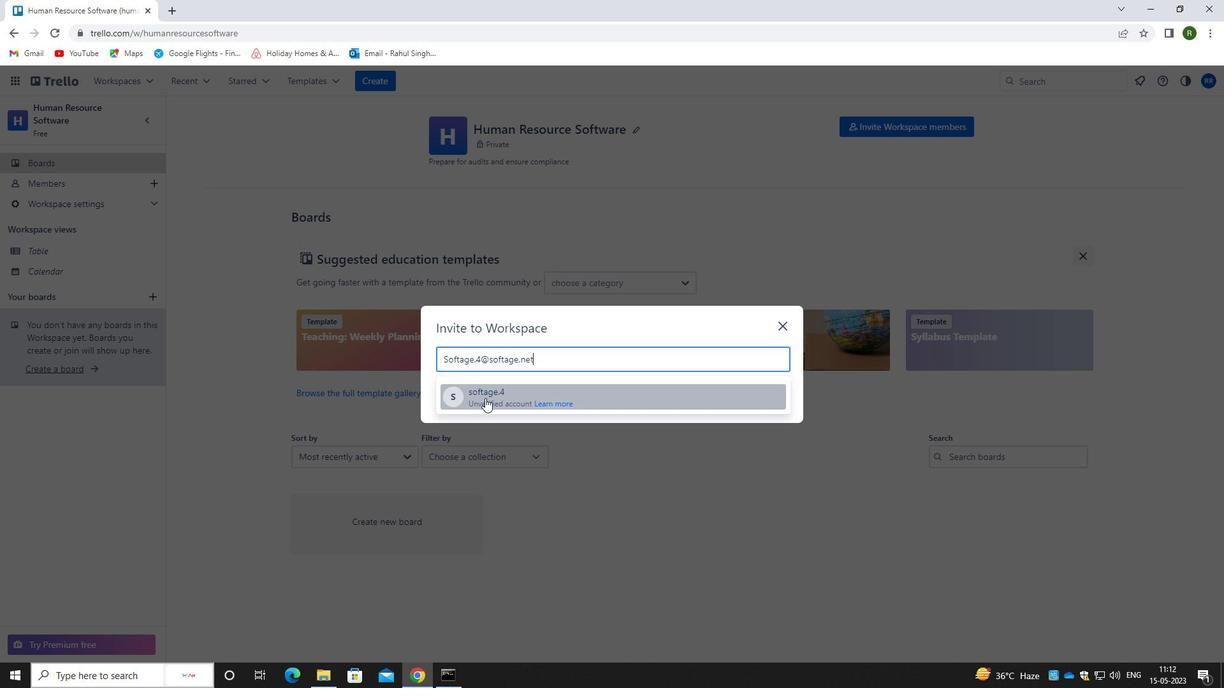 
Action: Mouse moved to (776, 331)
Screenshot: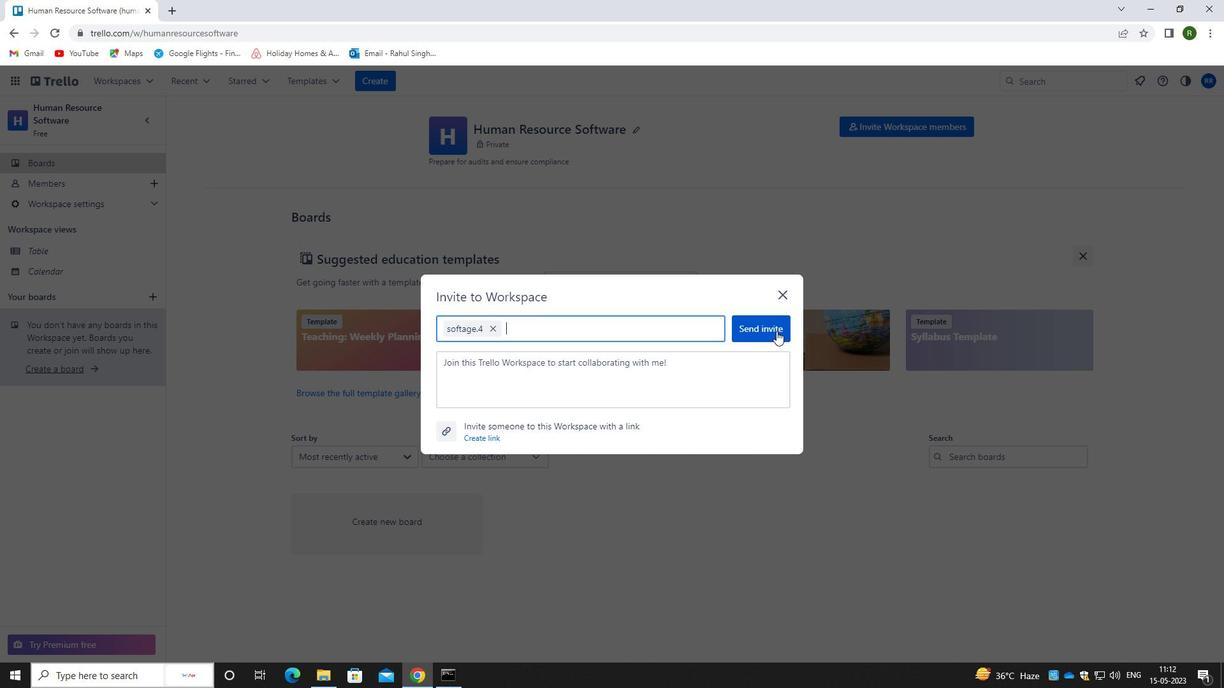 
Action: Mouse pressed left at (776, 331)
Screenshot: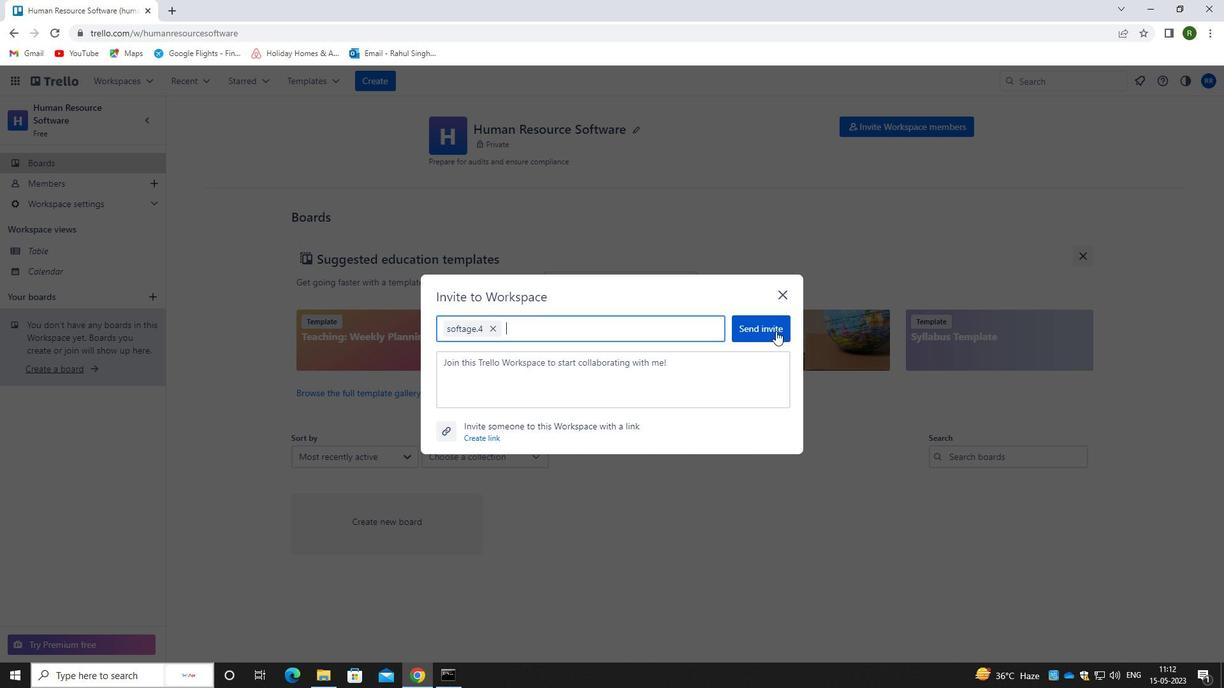 
Action: Mouse moved to (727, 220)
Screenshot: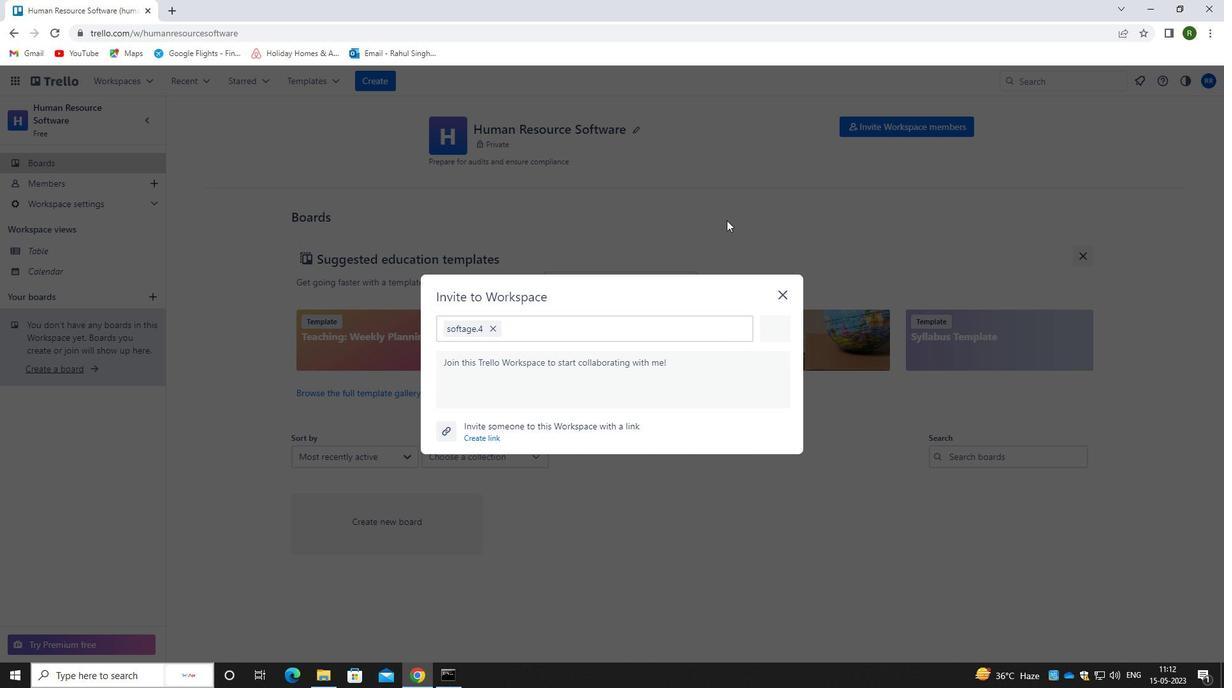
Action: Mouse pressed left at (727, 220)
Screenshot: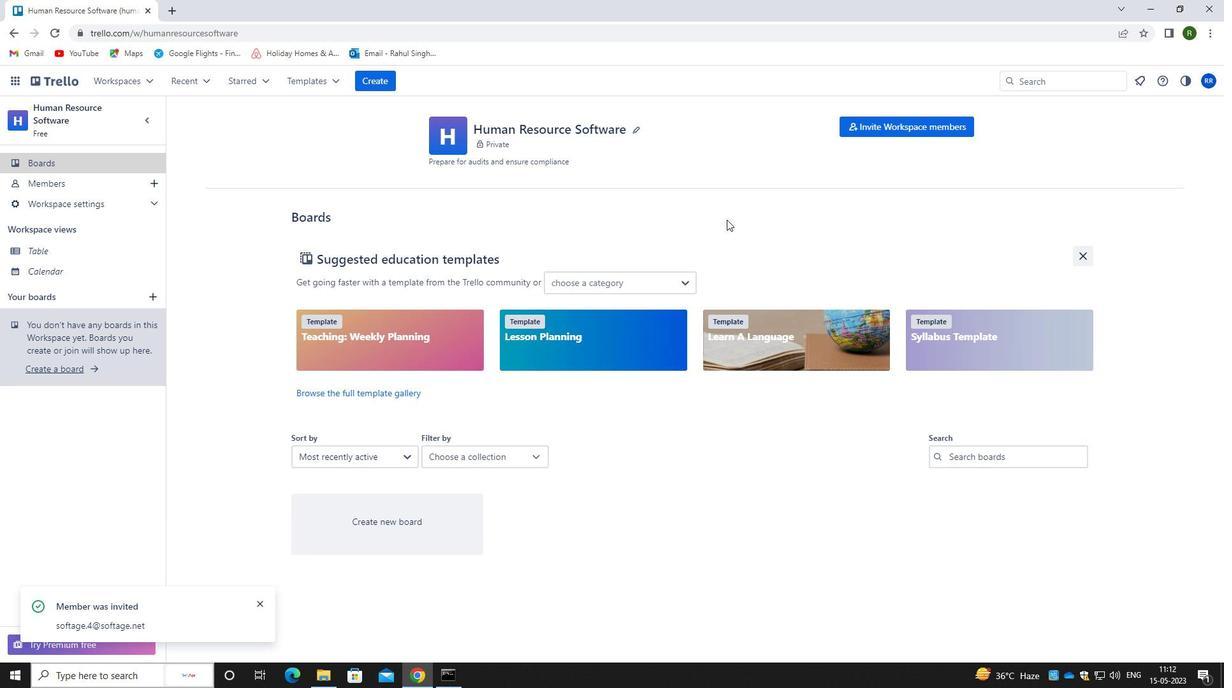 
Action: Mouse moved to (723, 219)
Screenshot: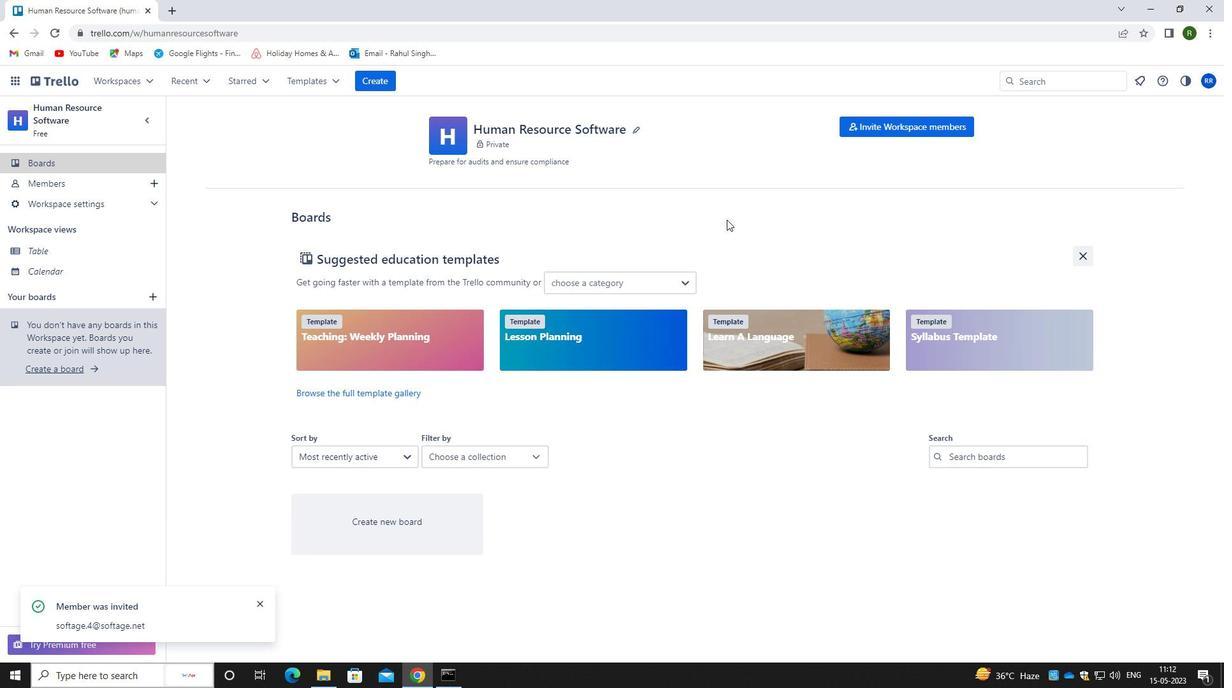
